 Task: Toggle the experimental feature "Local overrides for response headers".
Action: Mouse moved to (1393, 35)
Screenshot: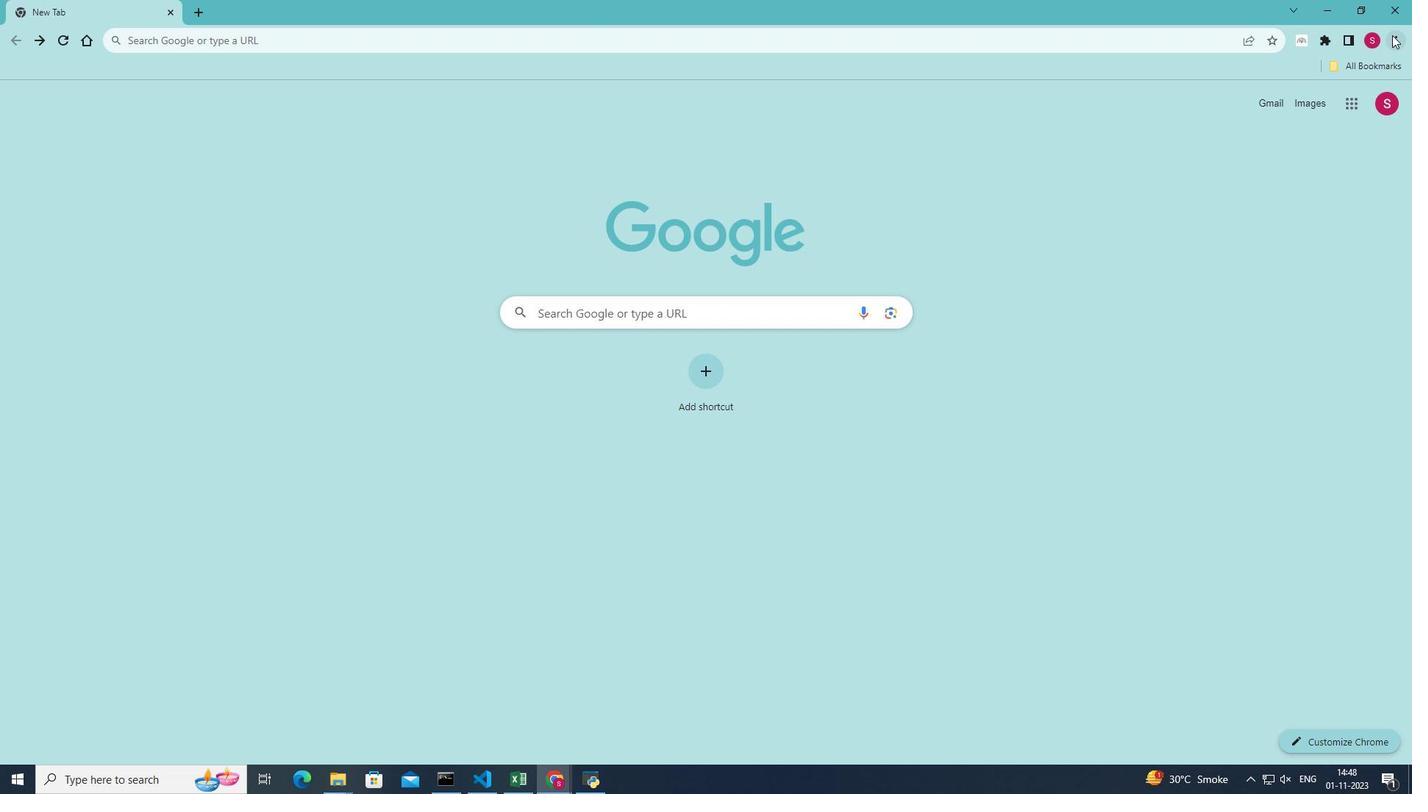 
Action: Mouse pressed left at (1393, 35)
Screenshot: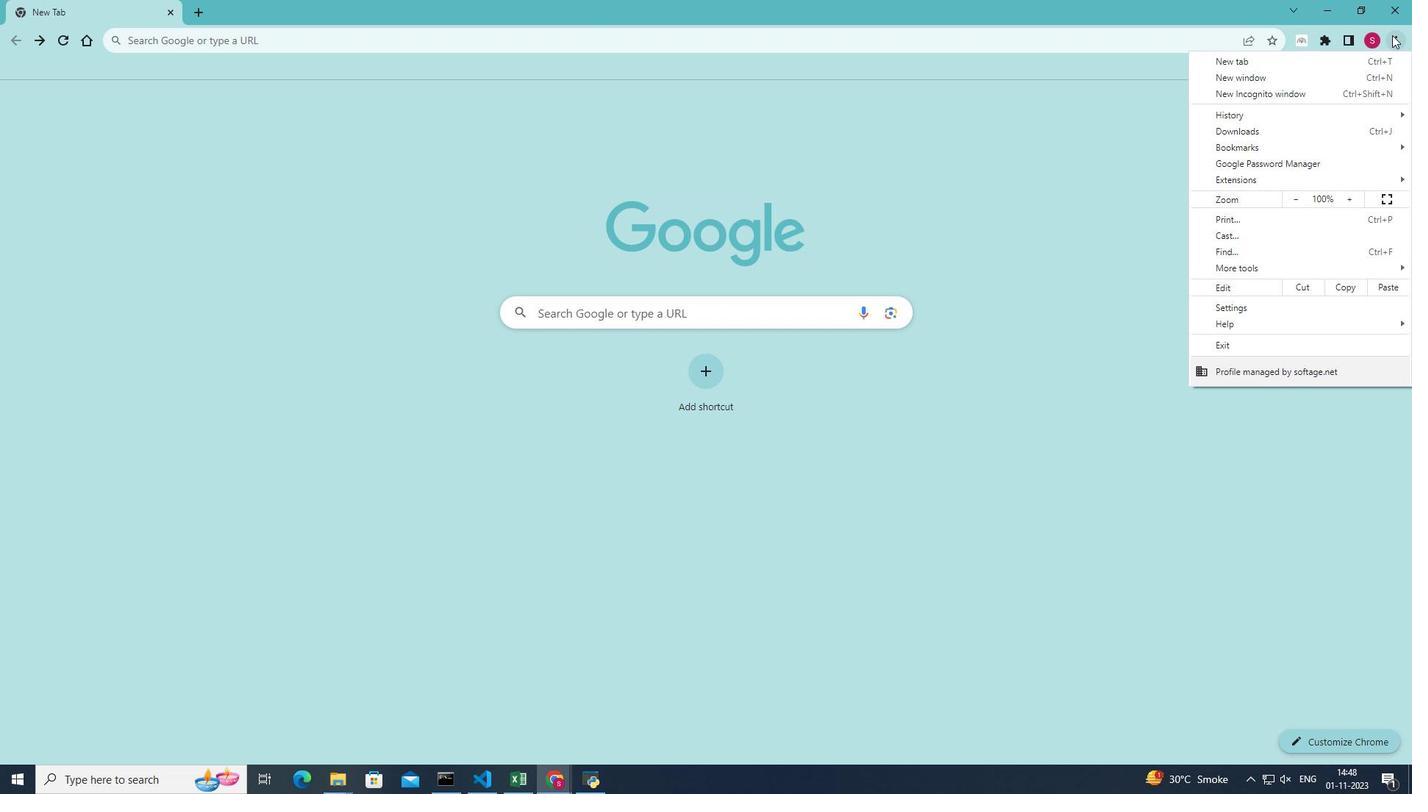 
Action: Mouse moved to (1270, 270)
Screenshot: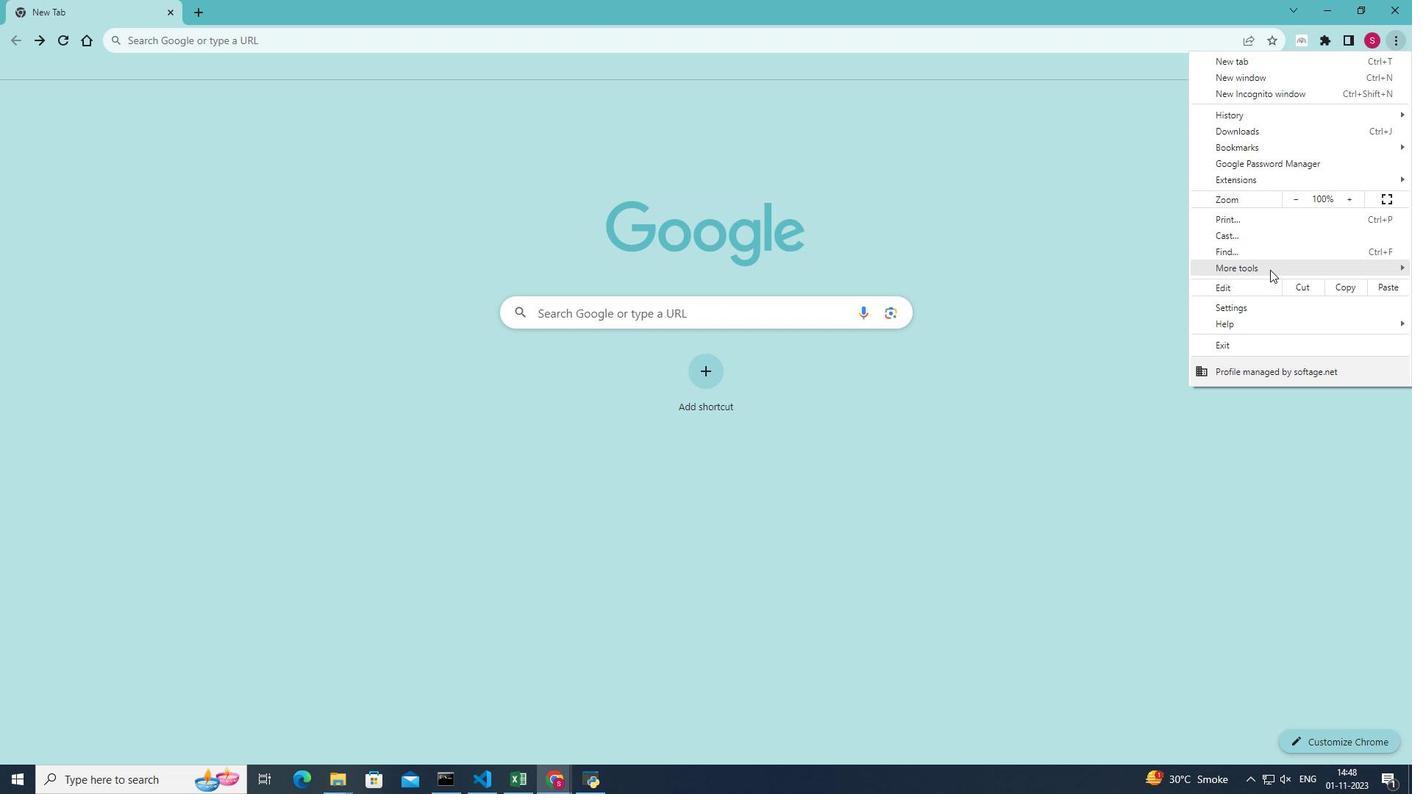 
Action: Mouse pressed left at (1270, 270)
Screenshot: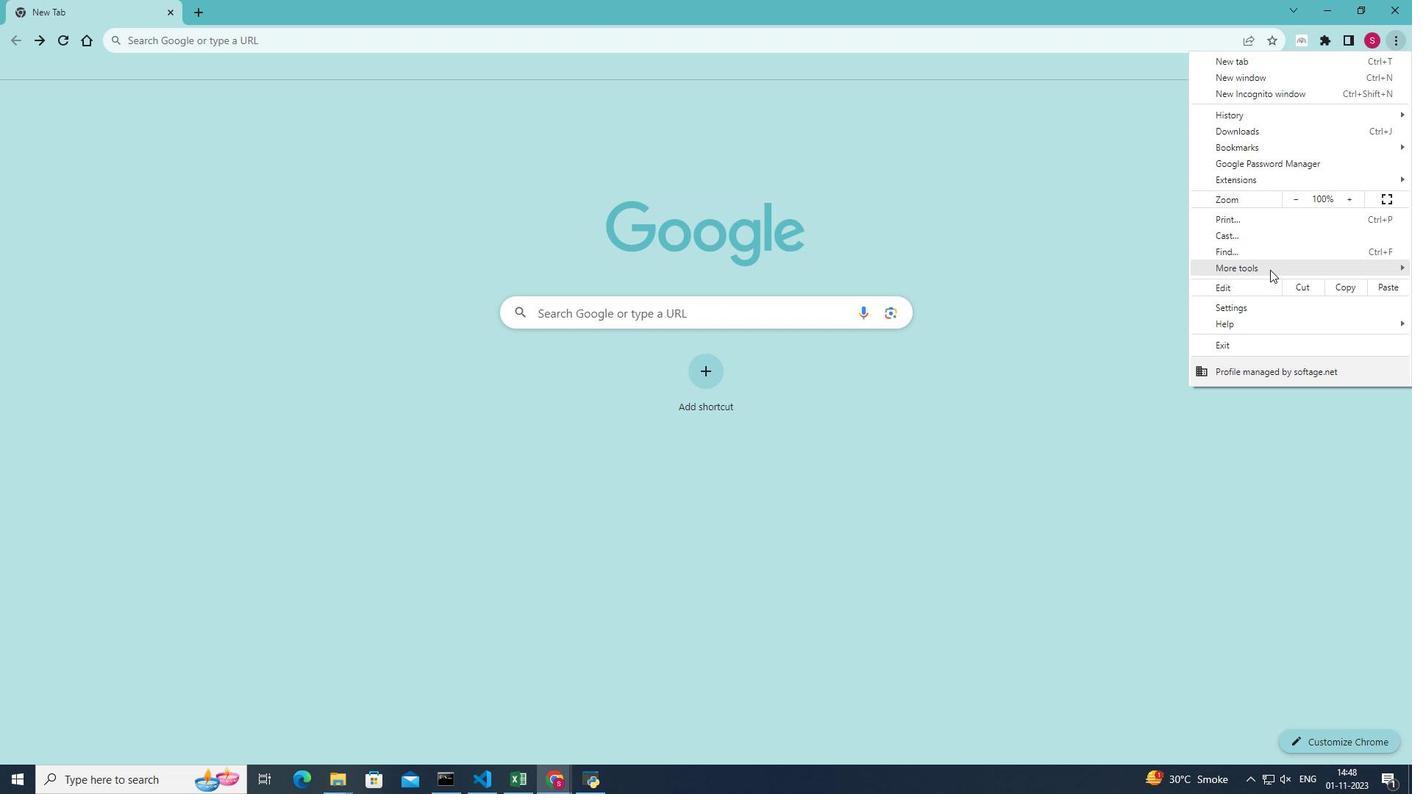 
Action: Mouse moved to (1116, 373)
Screenshot: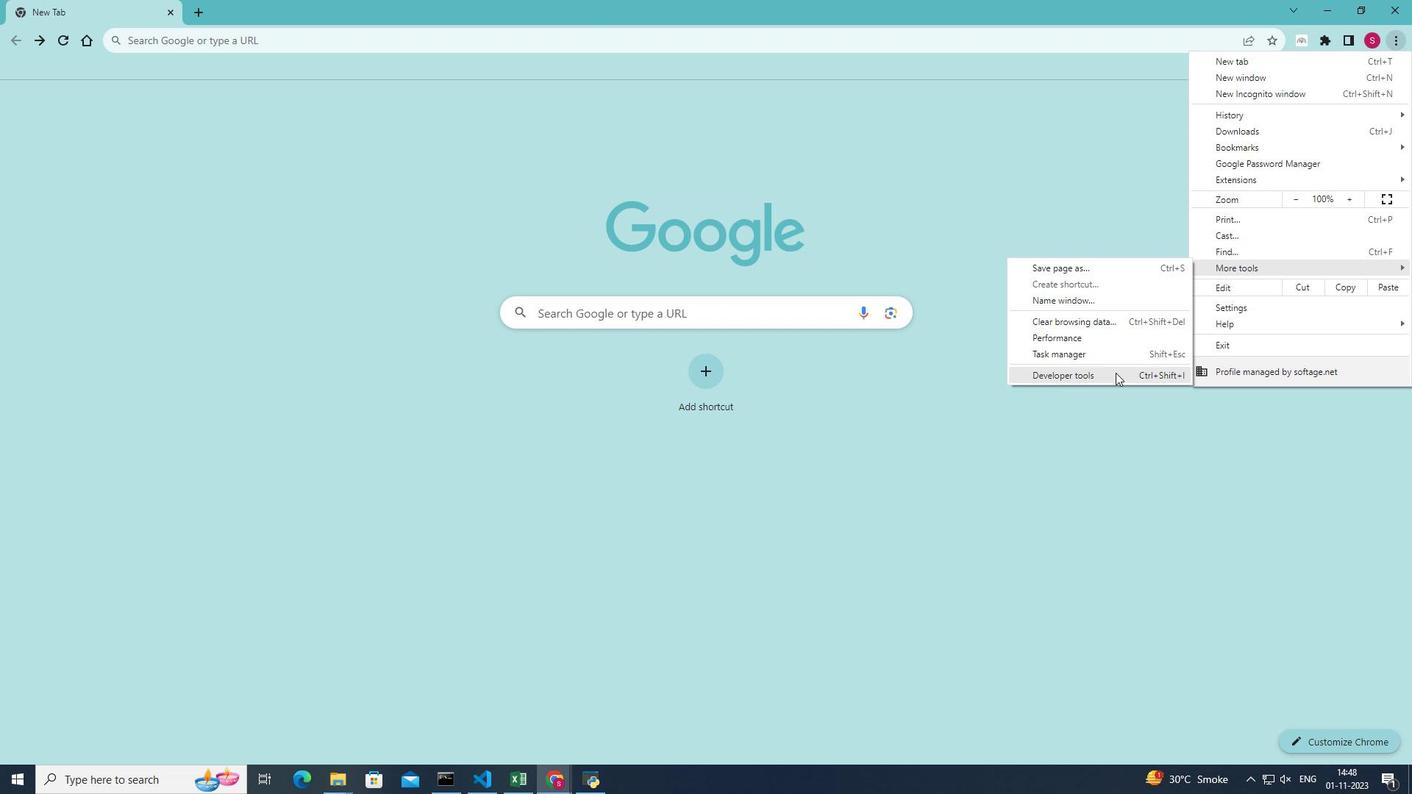 
Action: Mouse pressed left at (1116, 373)
Screenshot: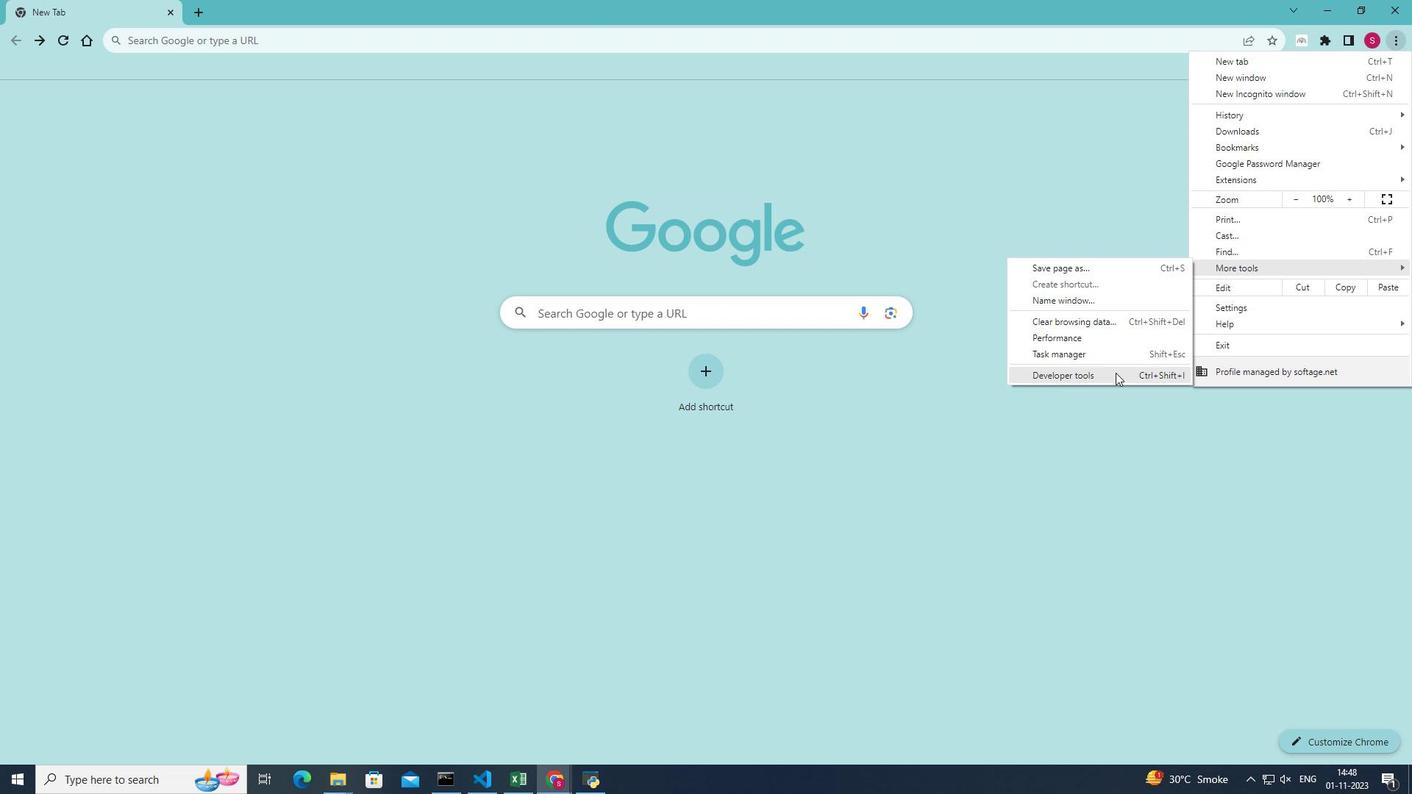 
Action: Mouse moved to (1357, 91)
Screenshot: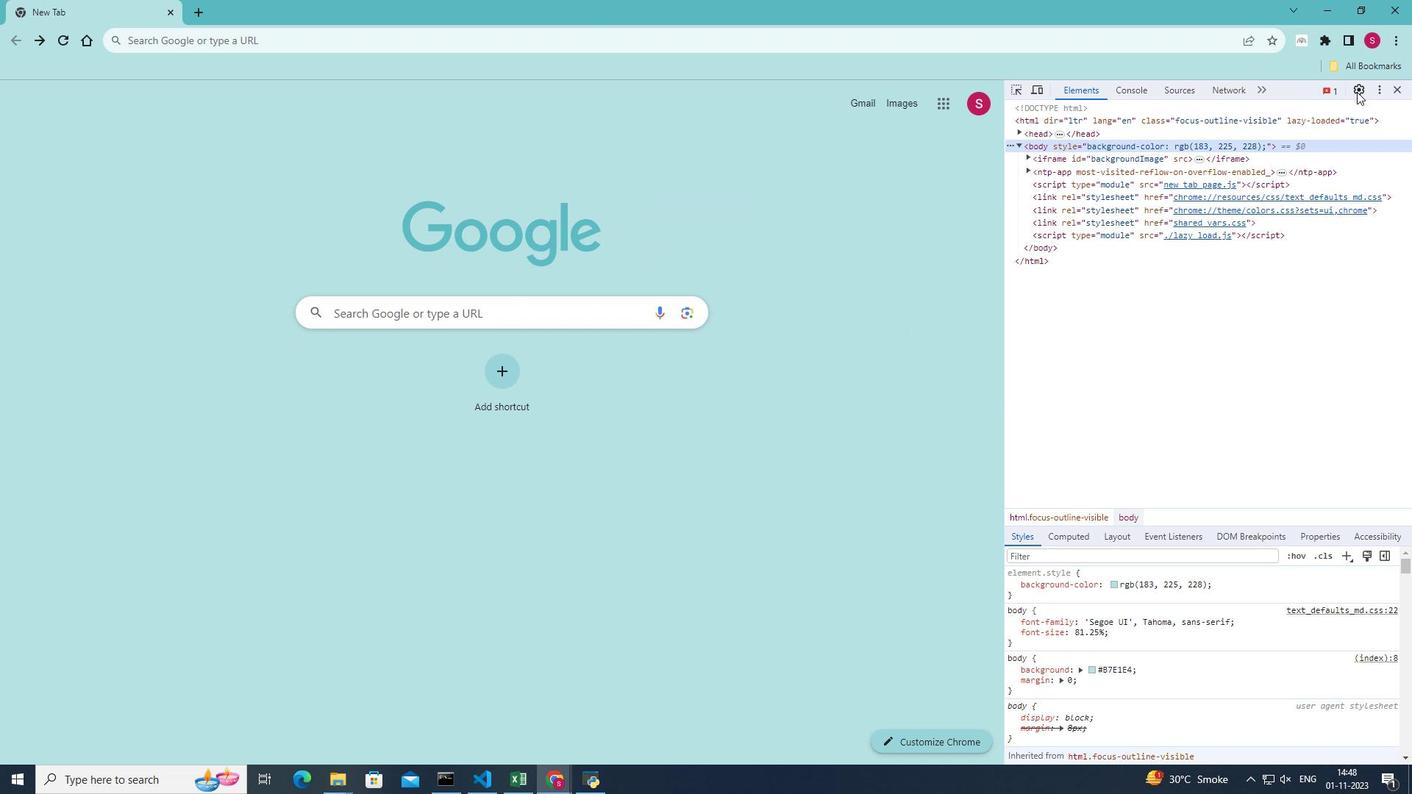 
Action: Mouse pressed left at (1357, 91)
Screenshot: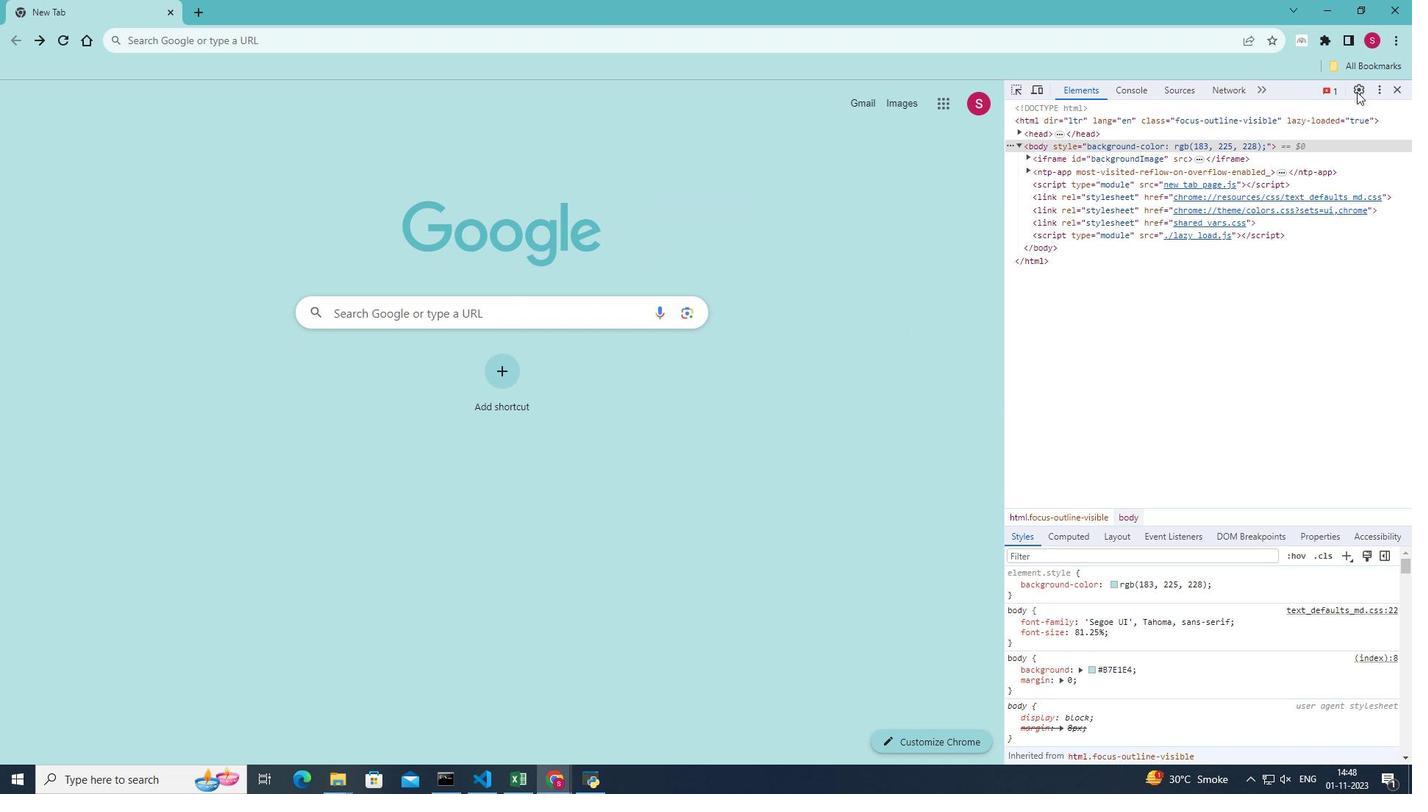 
Action: Mouse moved to (1031, 165)
Screenshot: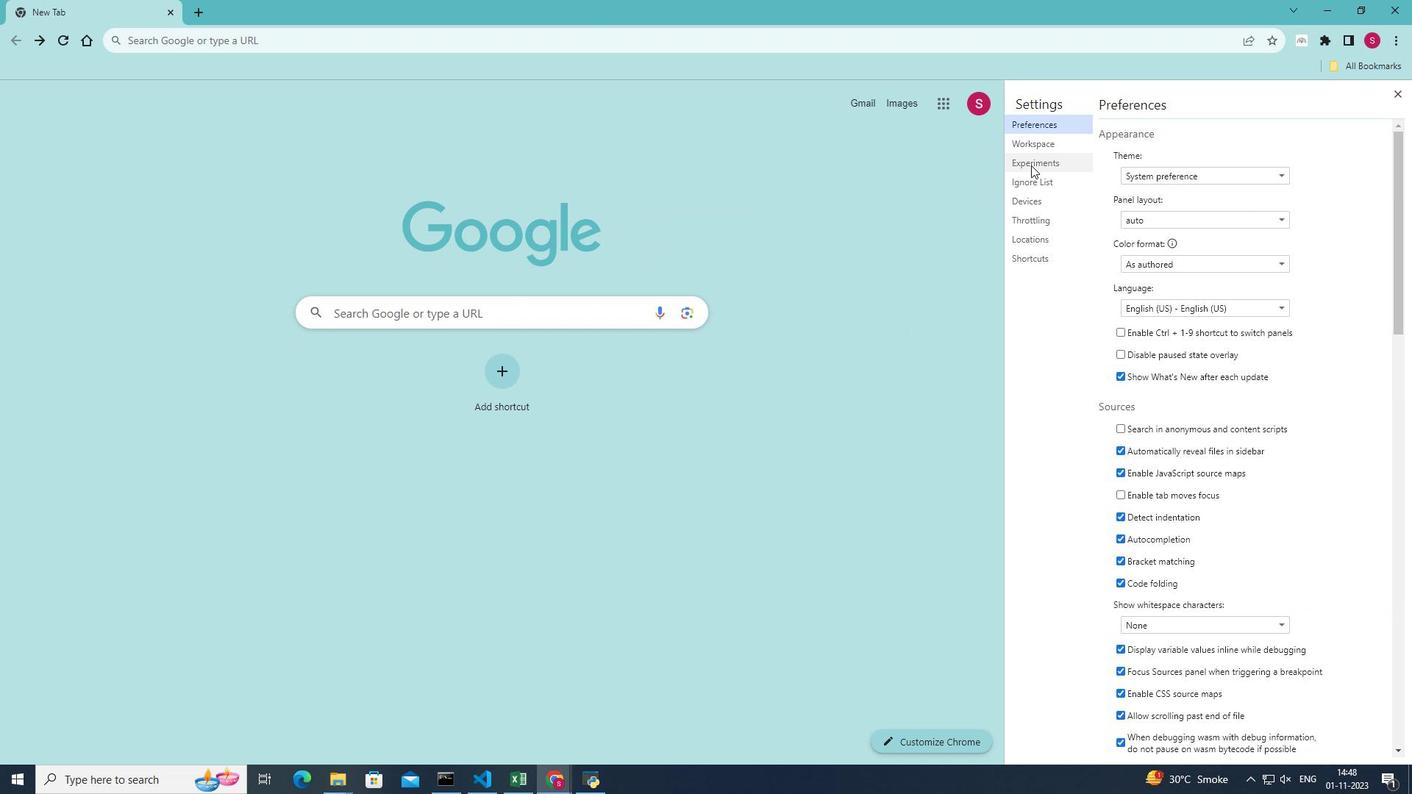 
Action: Mouse pressed left at (1031, 165)
Screenshot: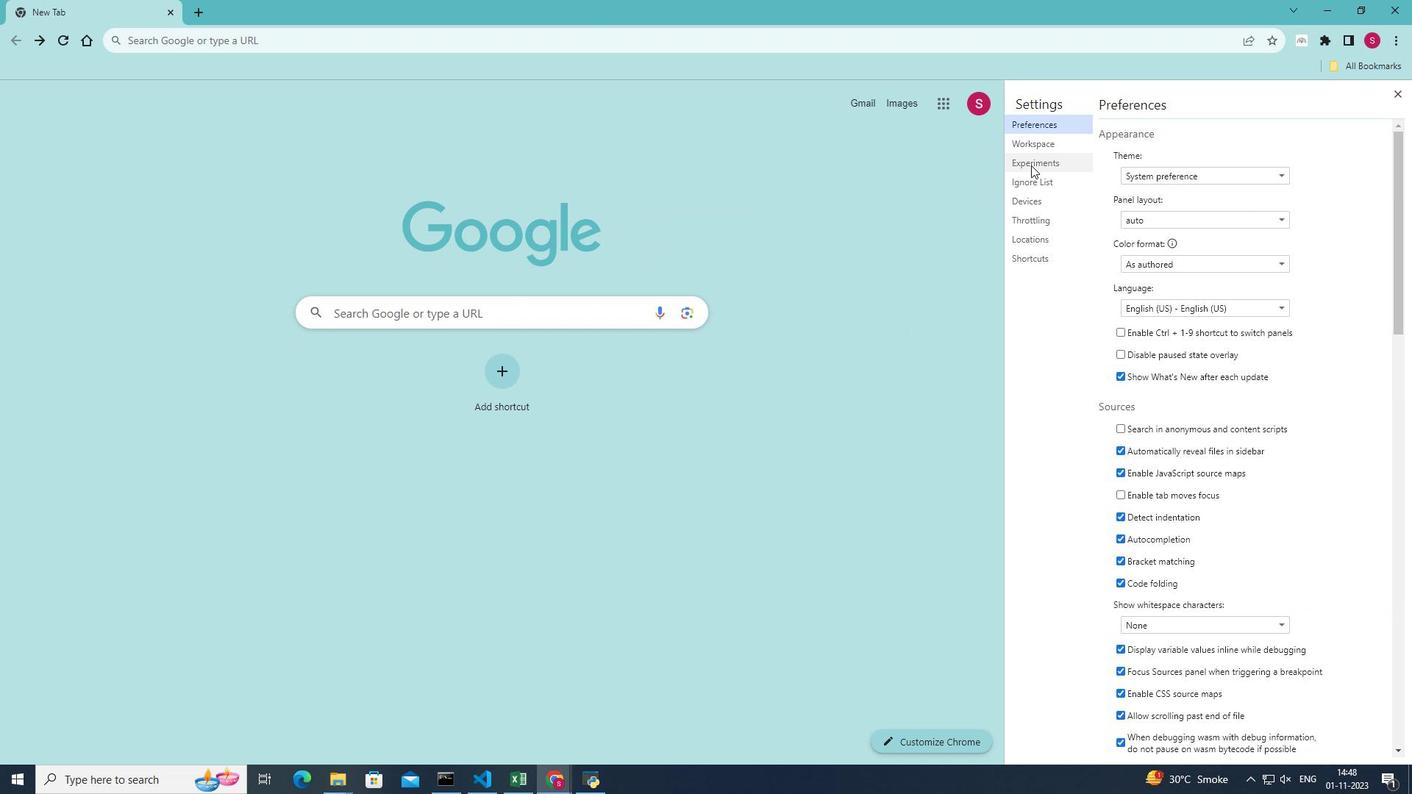 
Action: Mouse moved to (1145, 603)
Screenshot: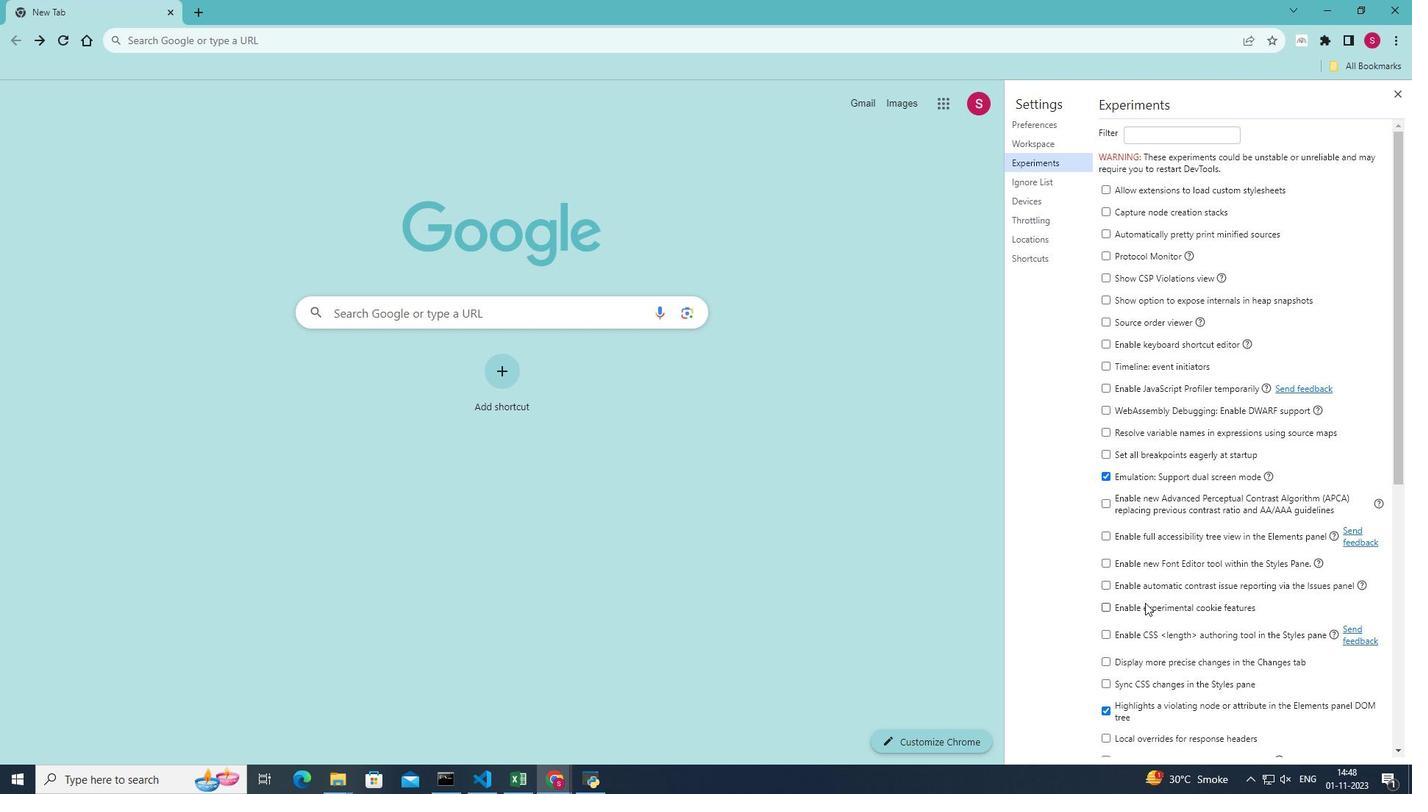 
Action: Mouse scrolled (1145, 602) with delta (0, 0)
Screenshot: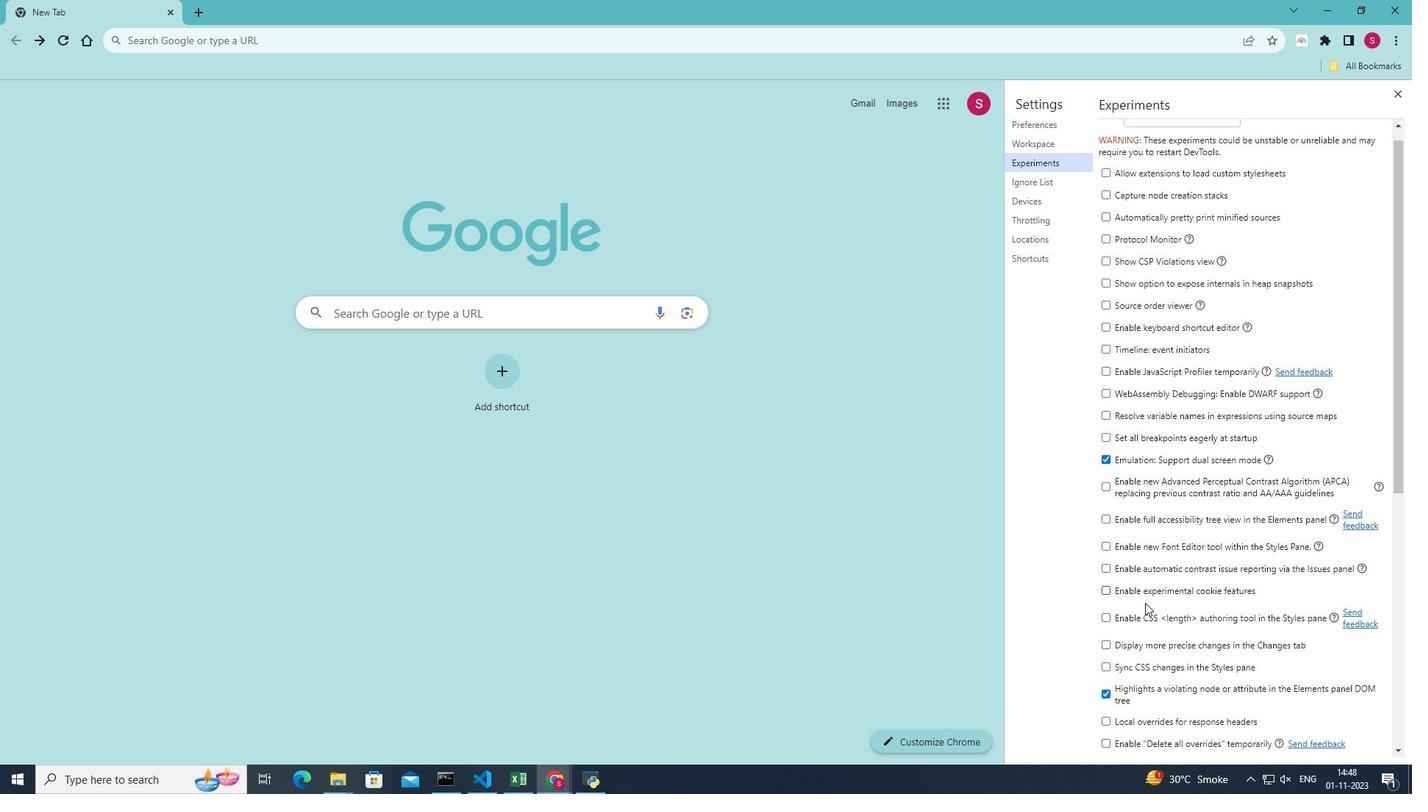
Action: Mouse moved to (1108, 664)
Screenshot: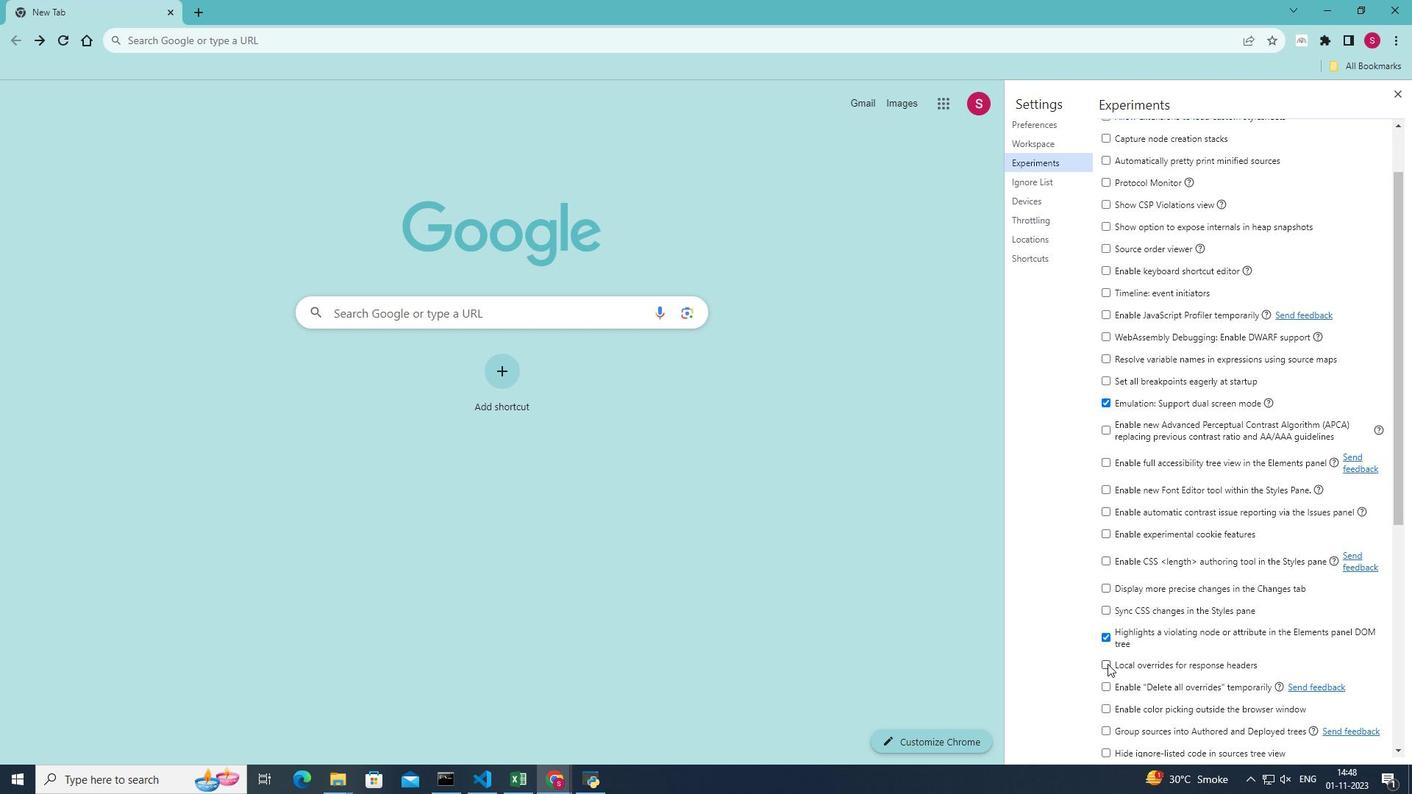 
Action: Mouse pressed left at (1108, 664)
Screenshot: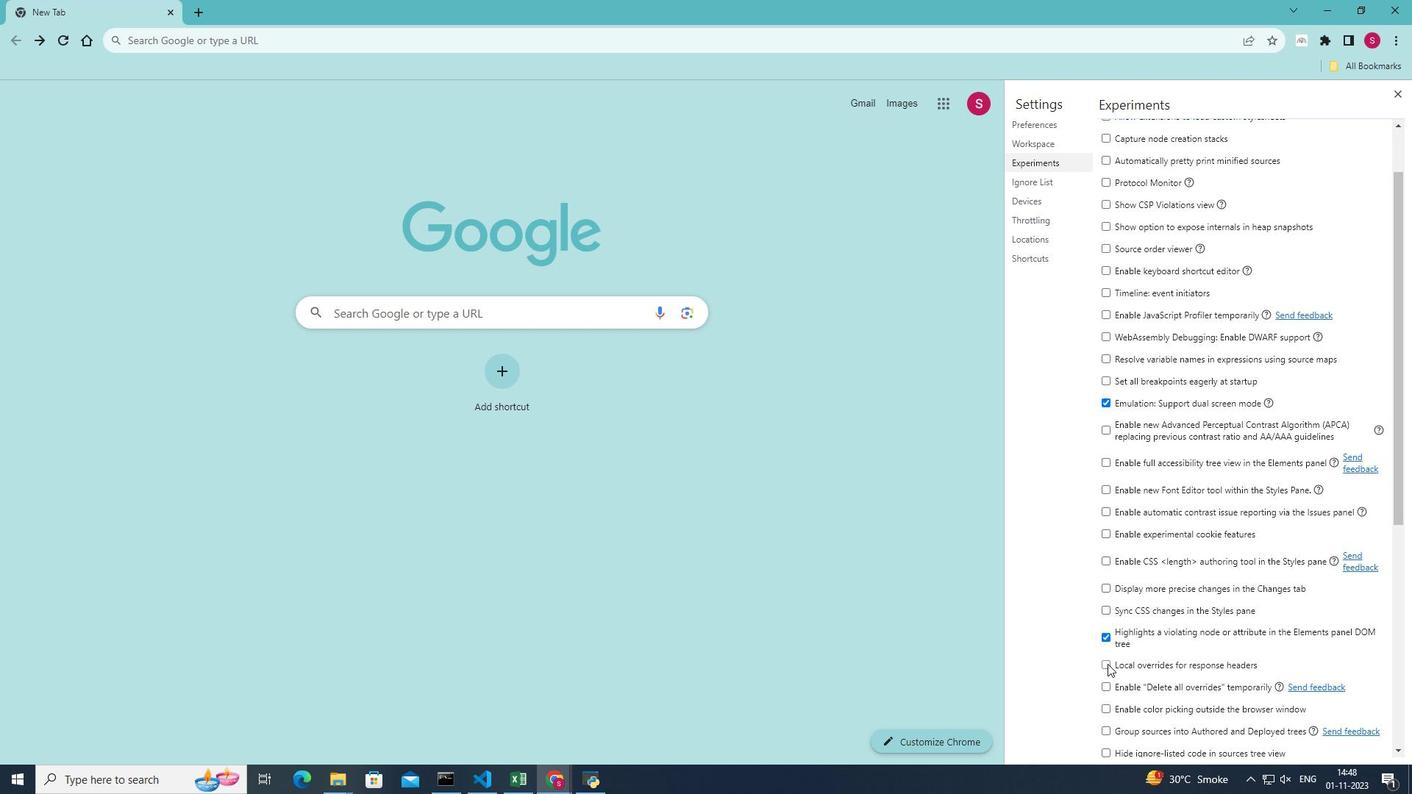 
Action: Mouse moved to (1242, 567)
Screenshot: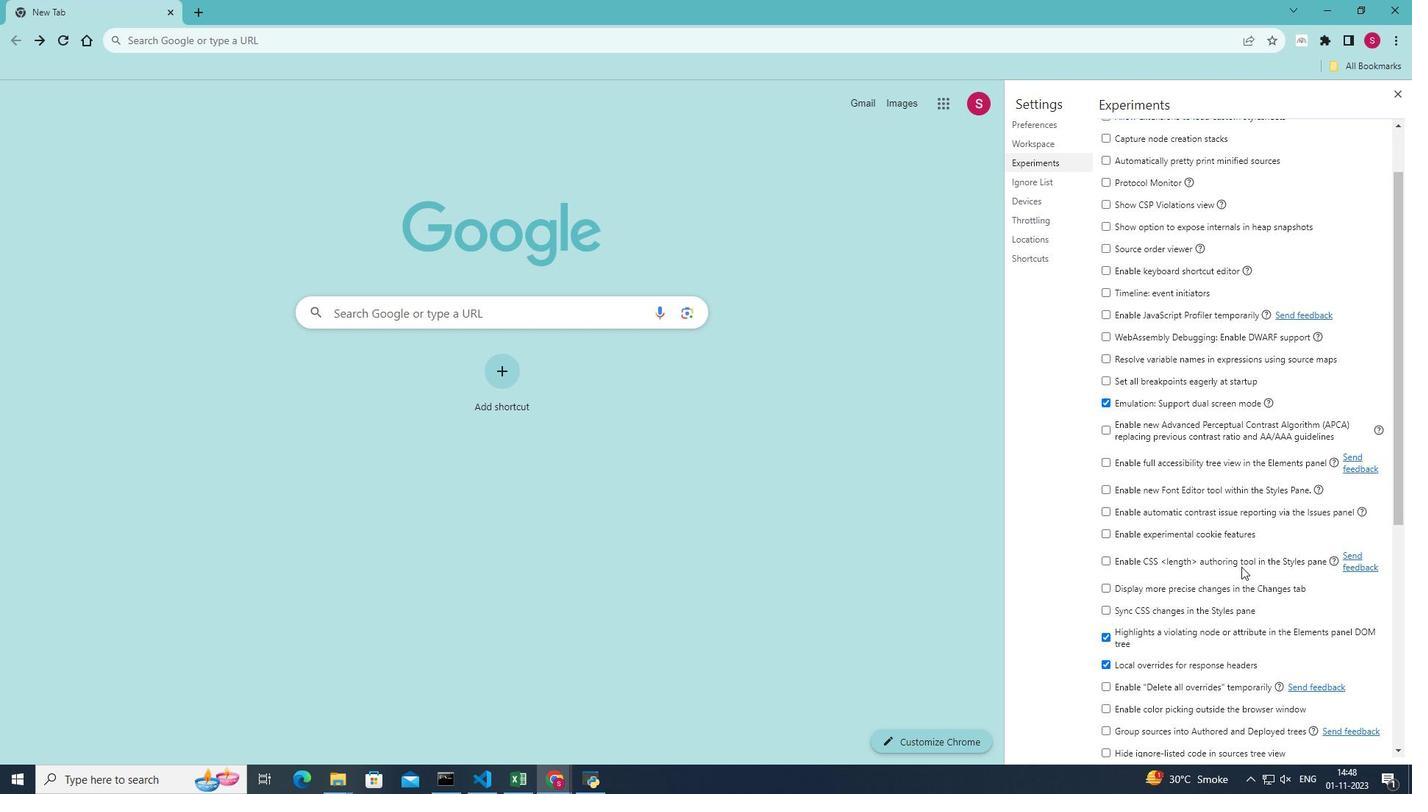
